 Task: Sort by newest properties.
Action: Mouse moved to (556, 240)
Screenshot: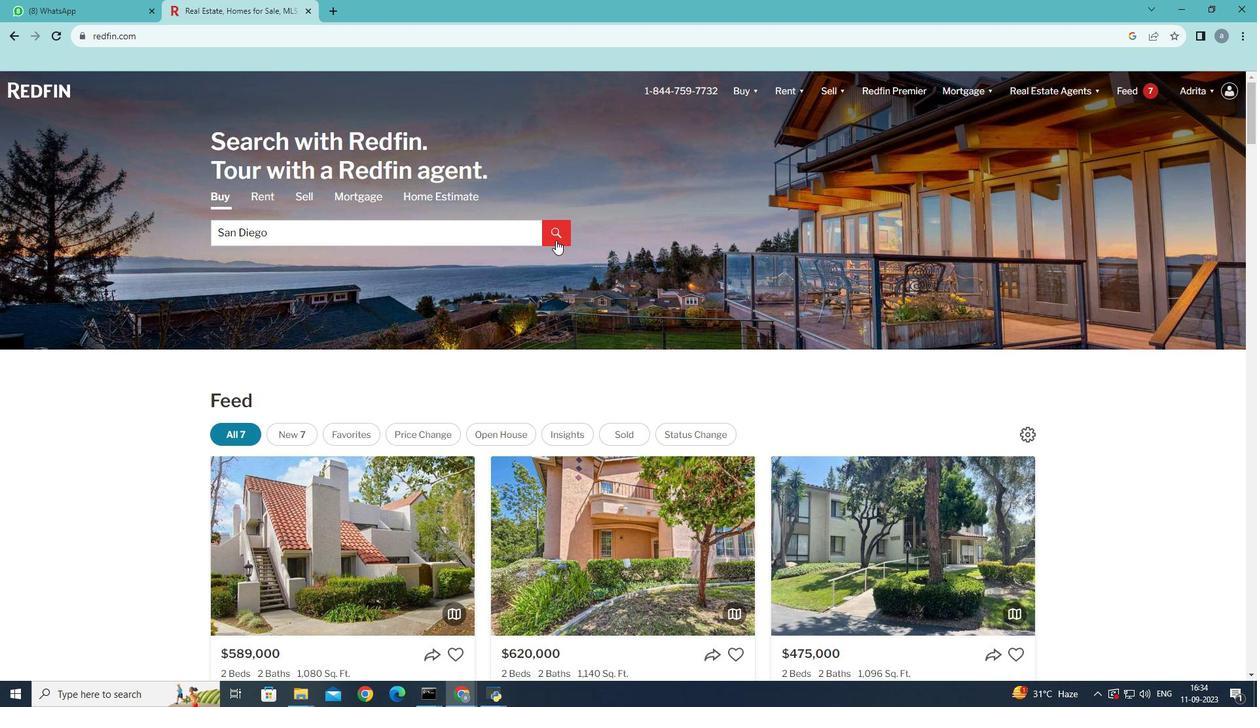 
Action: Mouse pressed left at (556, 240)
Screenshot: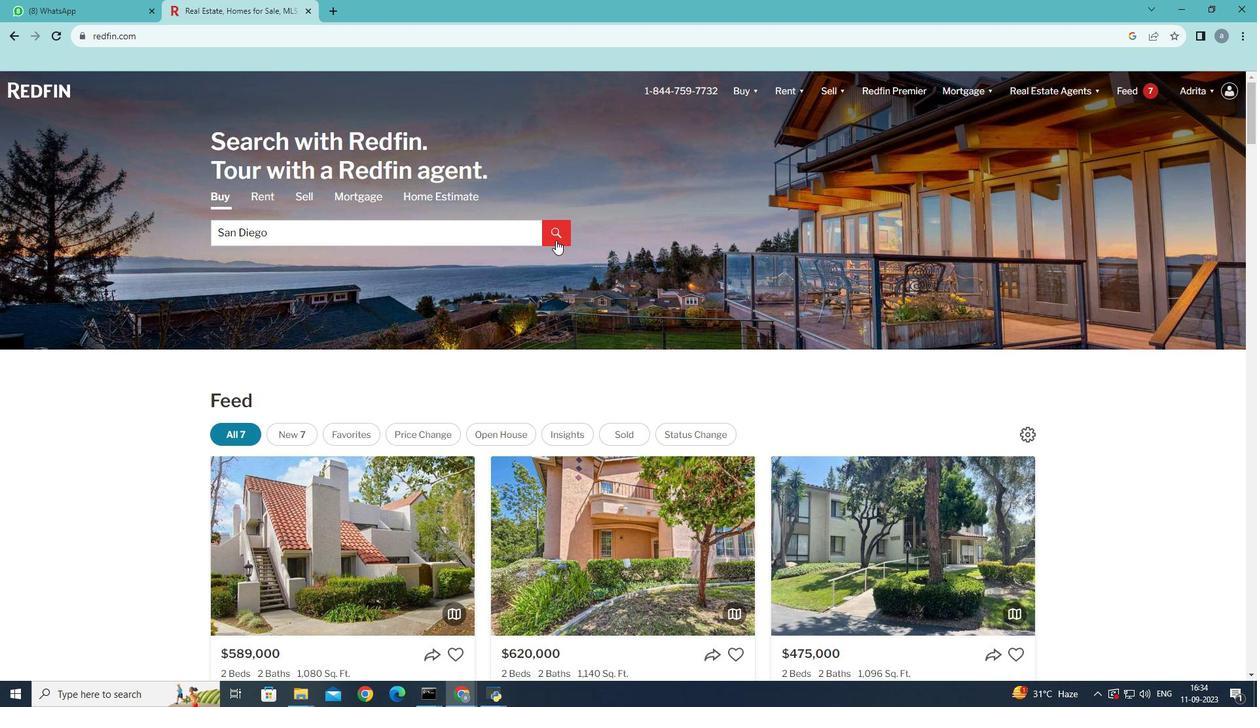 
Action: Mouse moved to (943, 210)
Screenshot: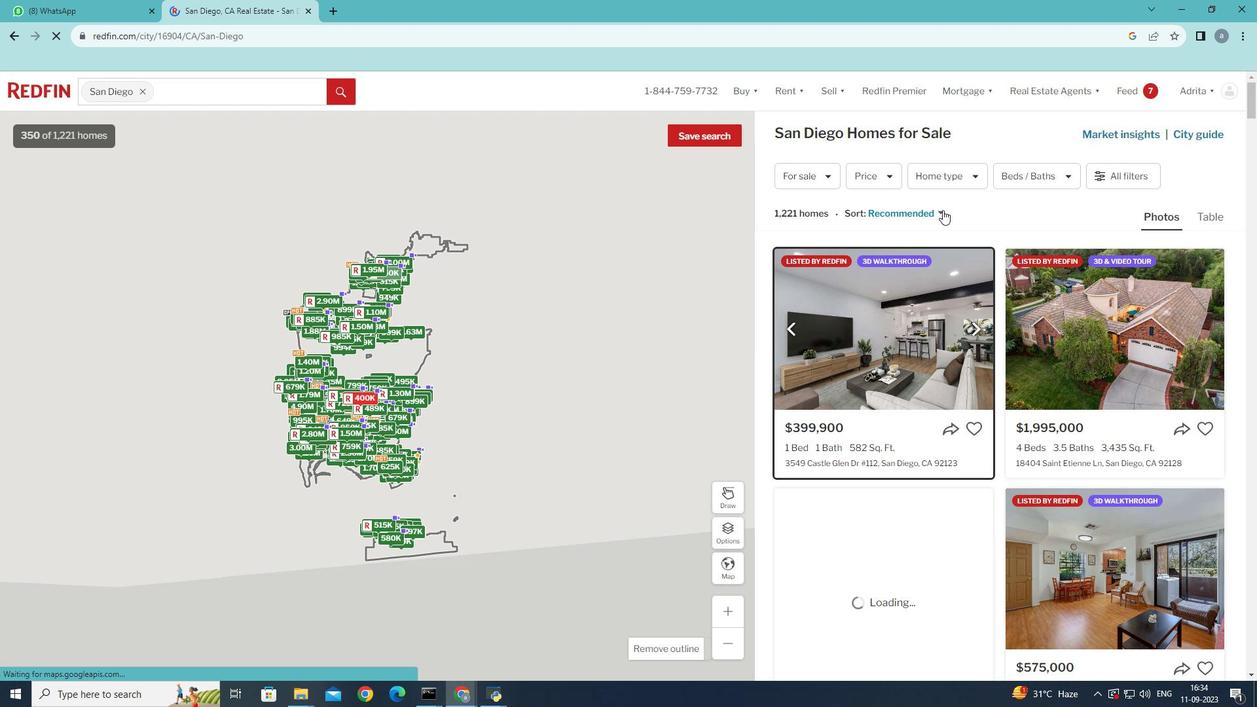 
Action: Mouse pressed left at (943, 210)
Screenshot: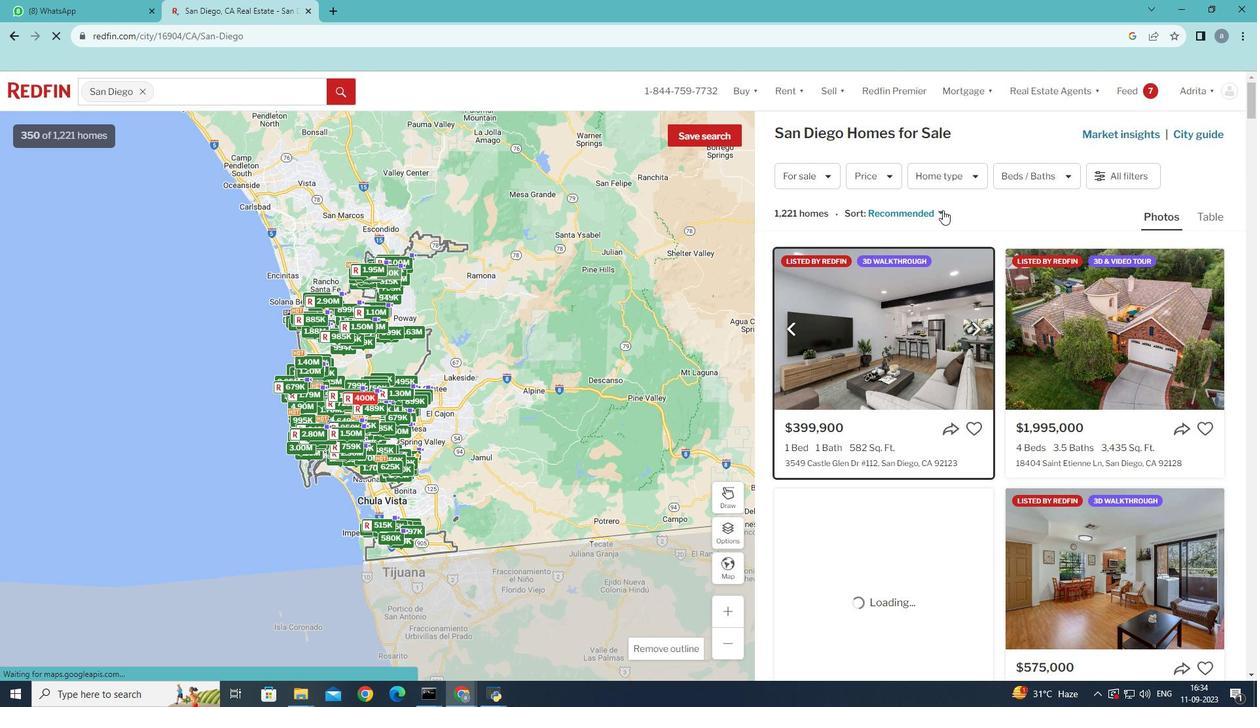 
Action: Mouse moved to (939, 262)
Screenshot: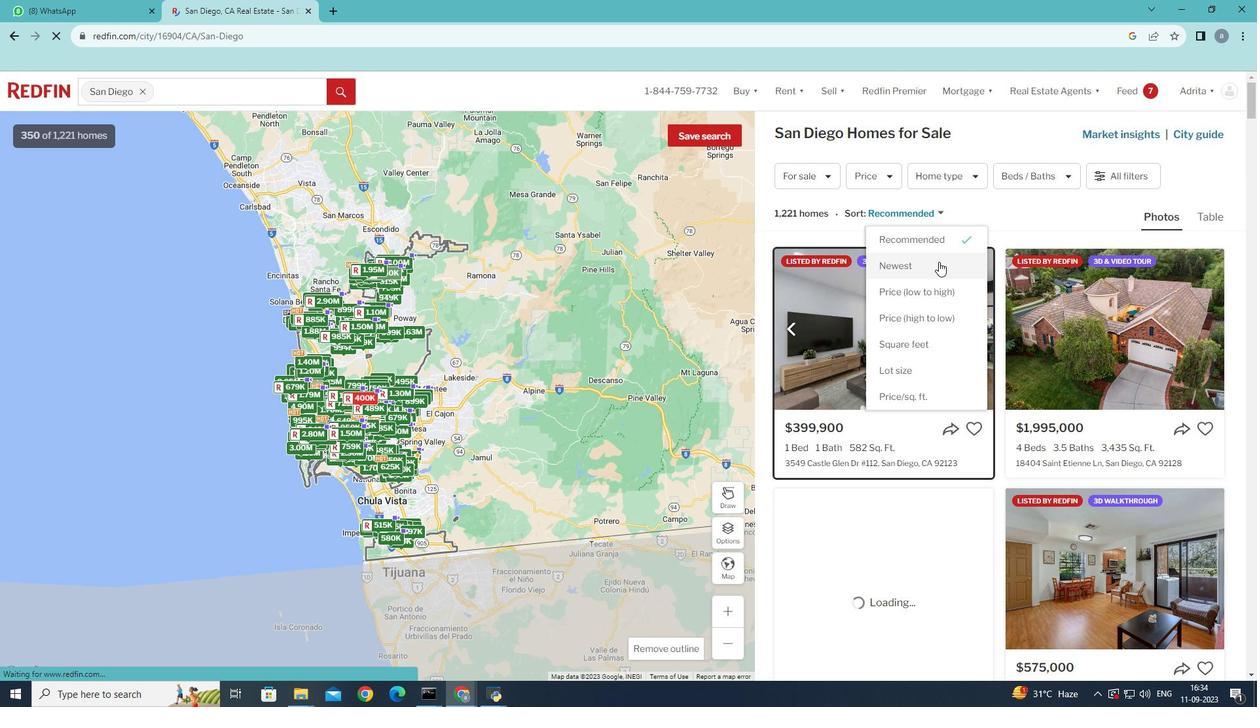 
Action: Mouse pressed left at (939, 262)
Screenshot: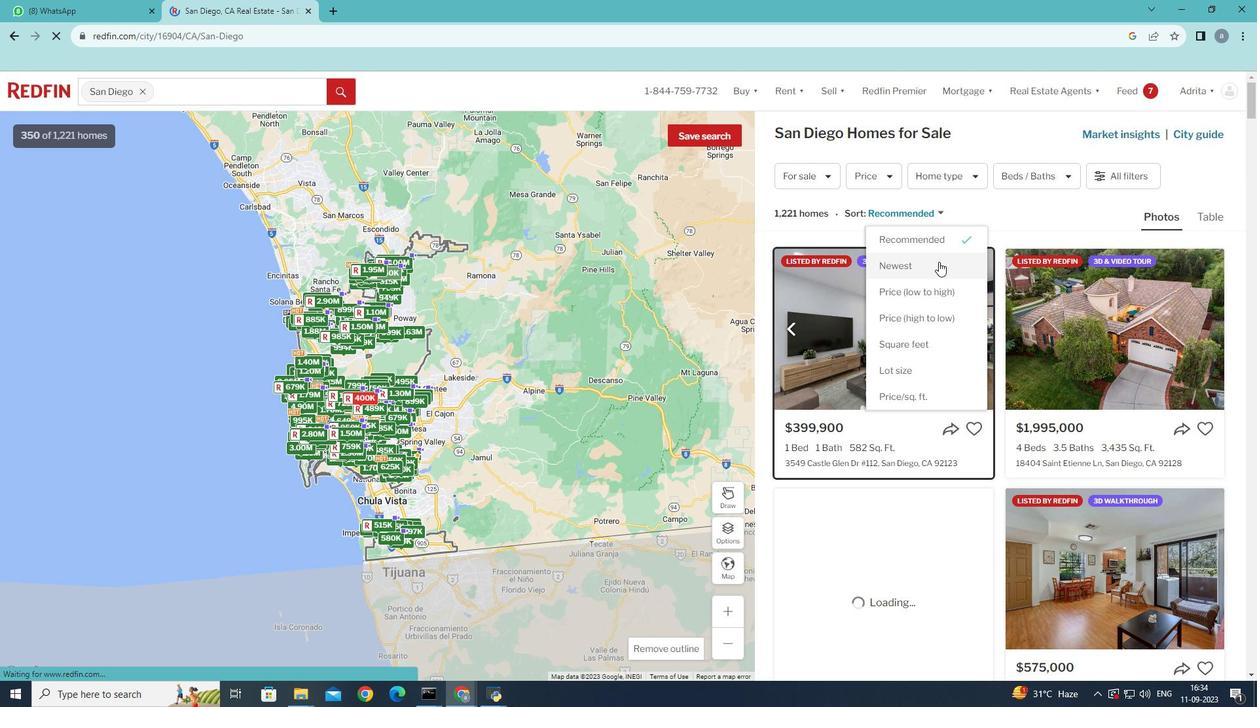 
